 Task: Filter to repositories by "js" to edit pinned items.
Action: Mouse moved to (976, 78)
Screenshot: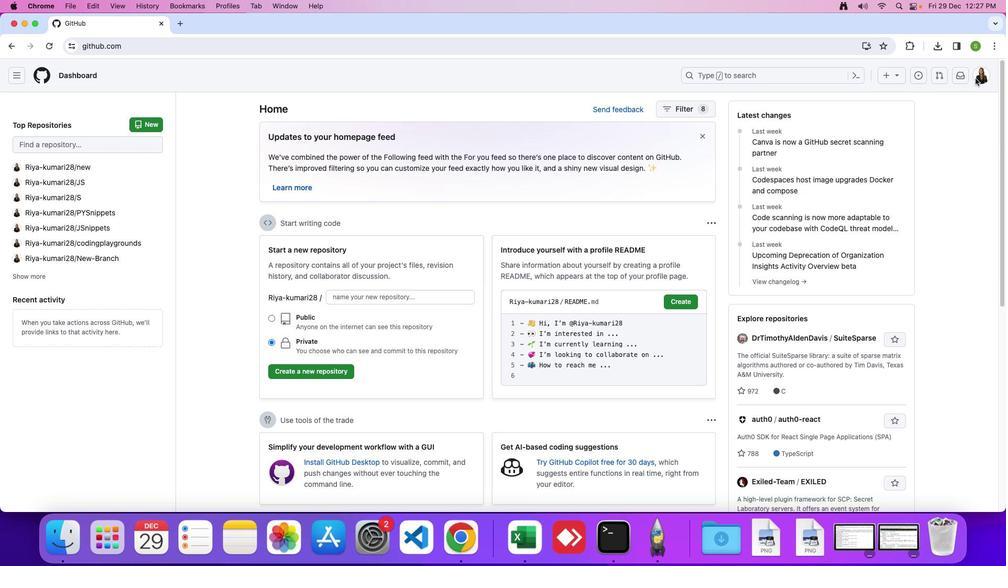 
Action: Mouse pressed left at (976, 78)
Screenshot: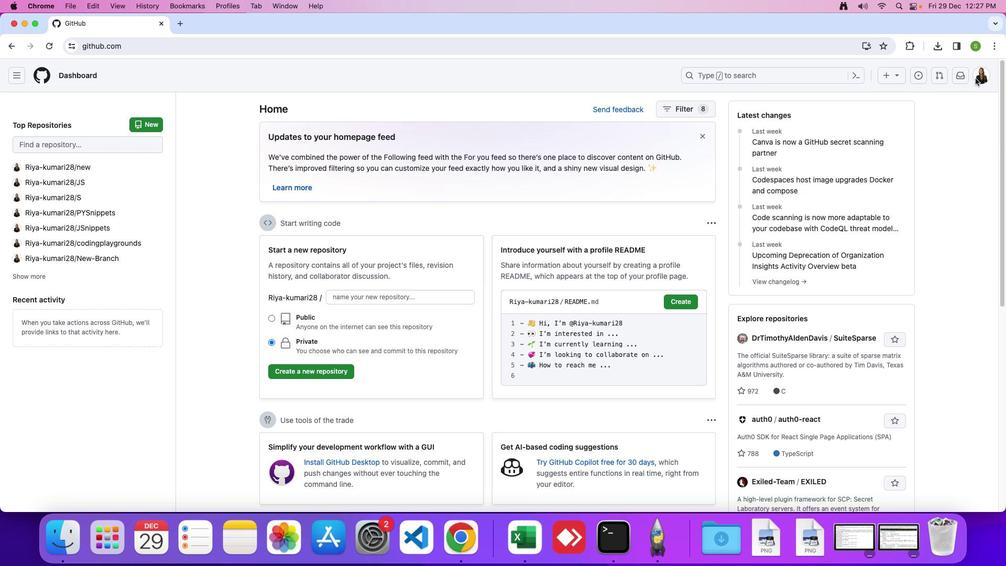
Action: Mouse moved to (984, 73)
Screenshot: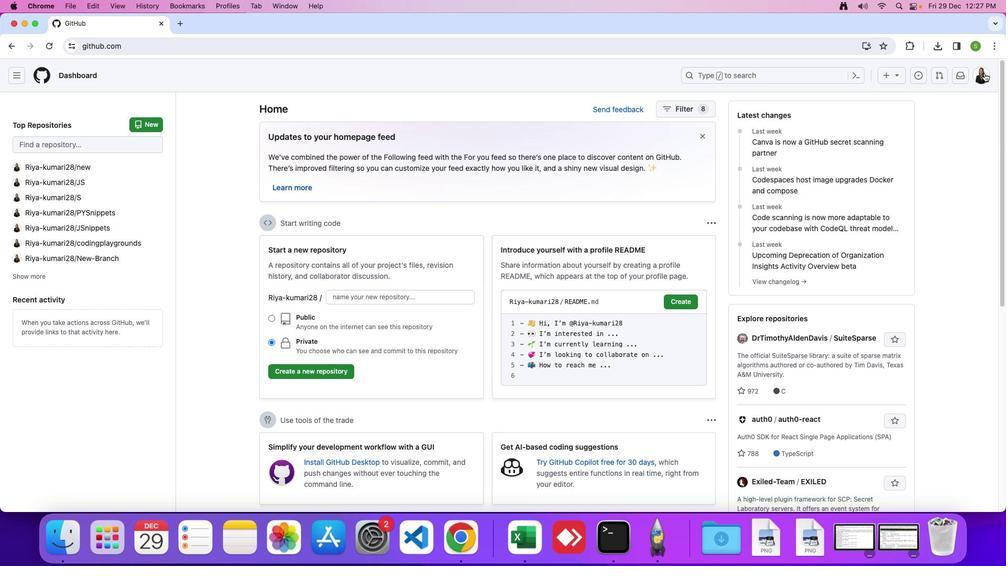 
Action: Mouse pressed left at (984, 73)
Screenshot: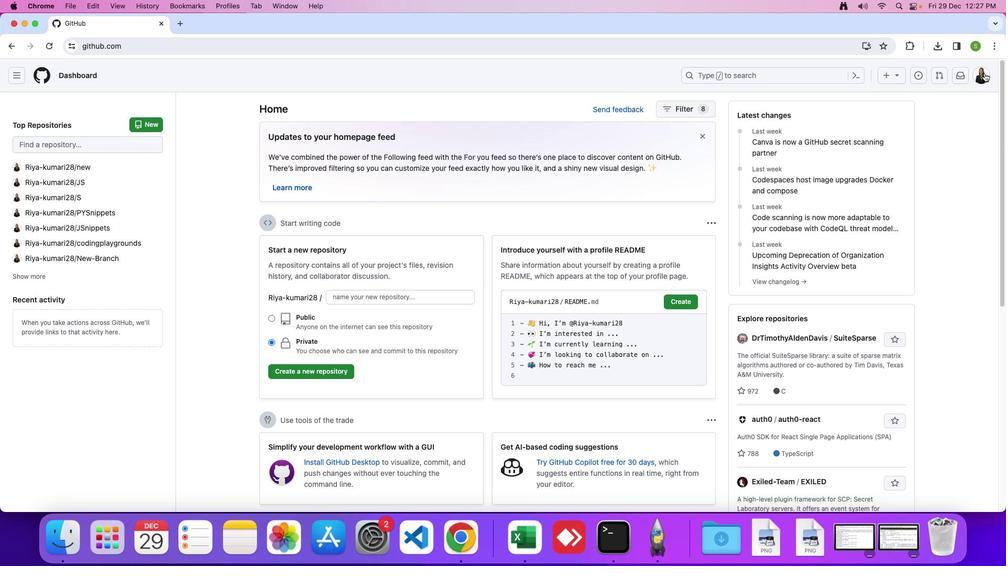
Action: Mouse moved to (892, 125)
Screenshot: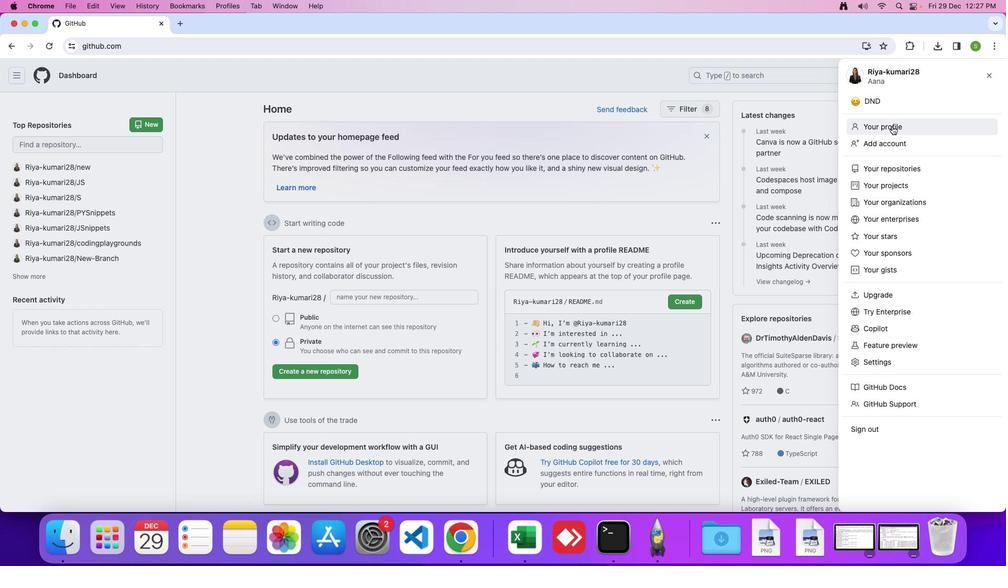 
Action: Mouse pressed left at (892, 125)
Screenshot: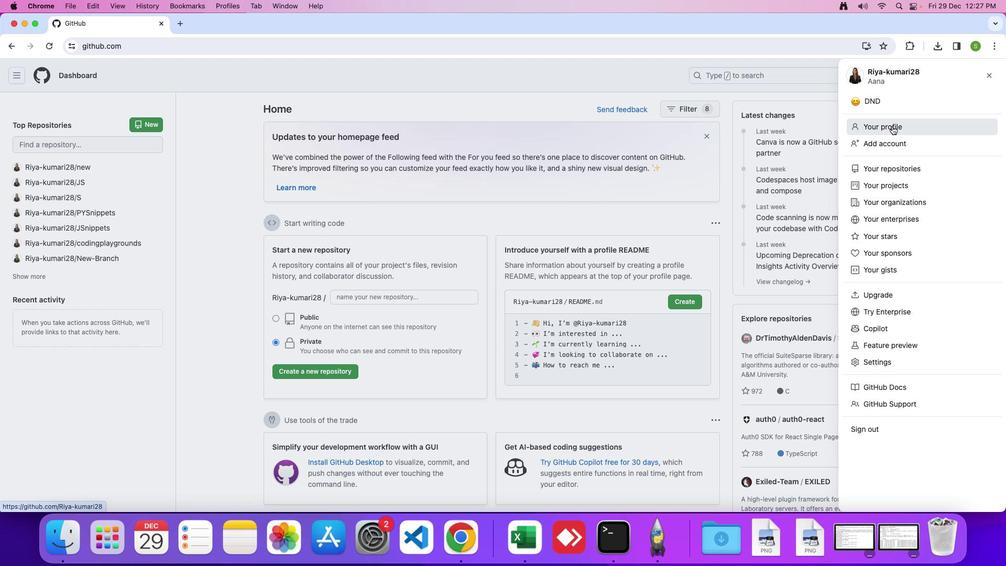 
Action: Mouse moved to (794, 135)
Screenshot: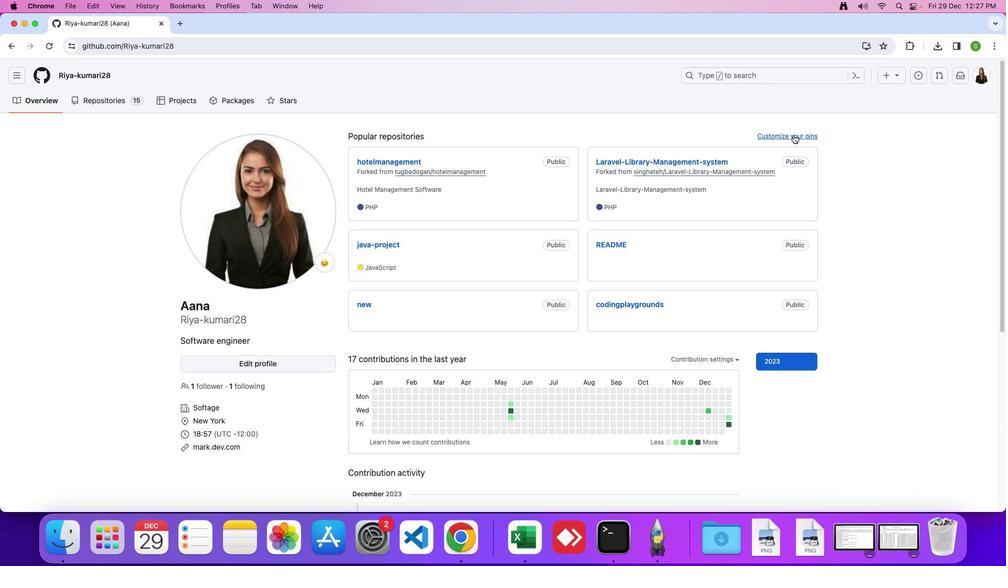 
Action: Mouse pressed left at (794, 135)
Screenshot: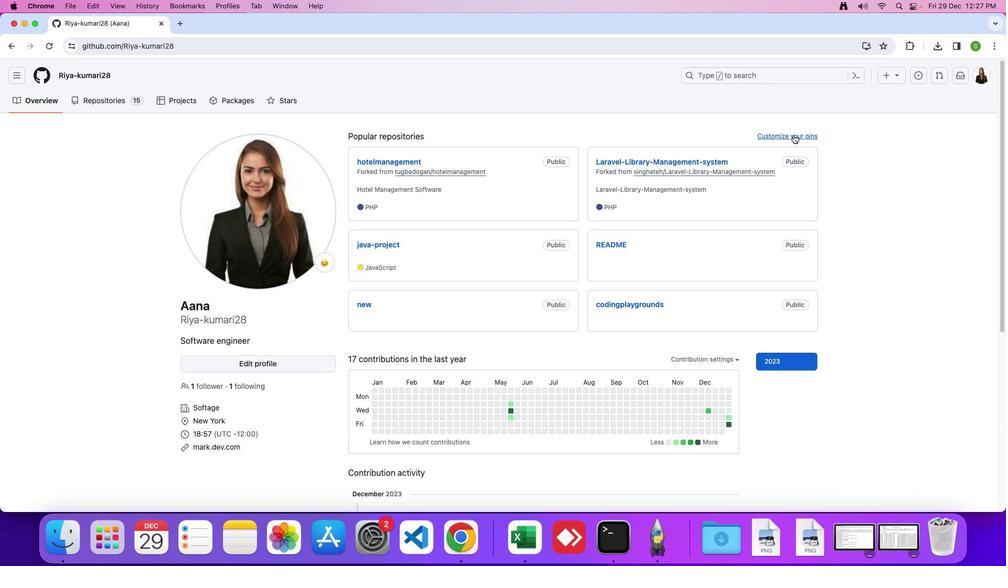 
Action: Mouse moved to (508, 192)
Screenshot: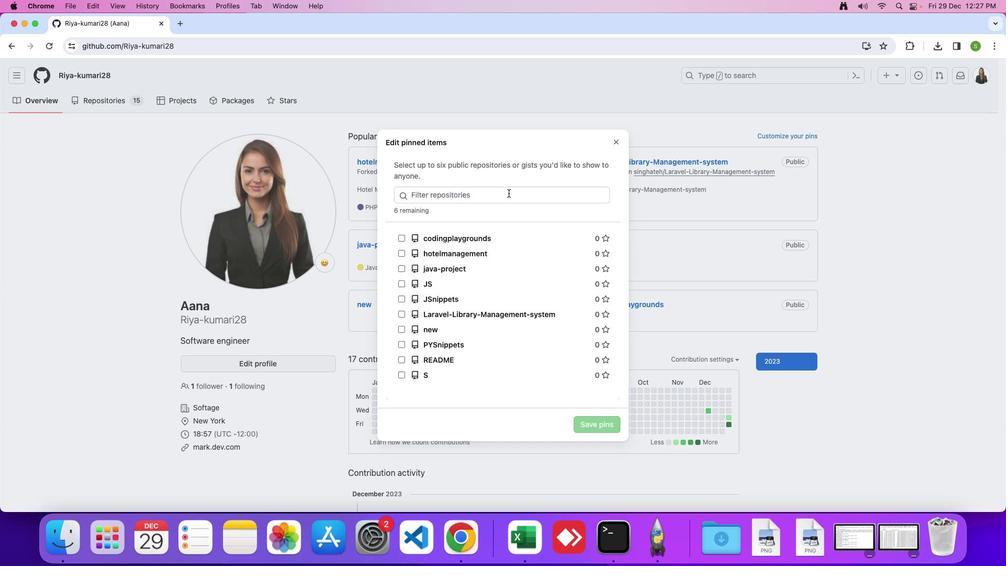 
Action: Mouse pressed left at (508, 192)
Screenshot: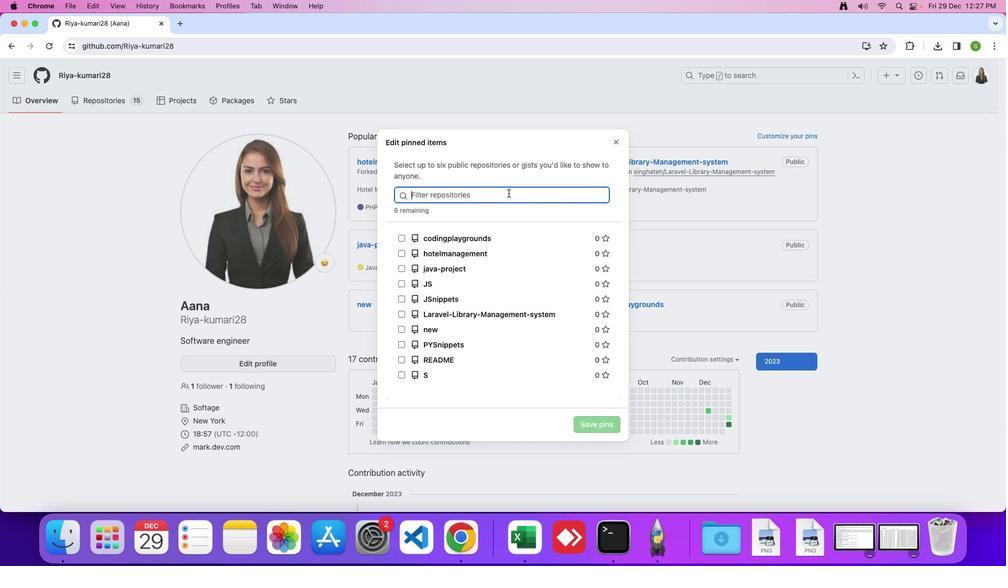 
Action: Key pressed Key.caps_lock'j''s'
Screenshot: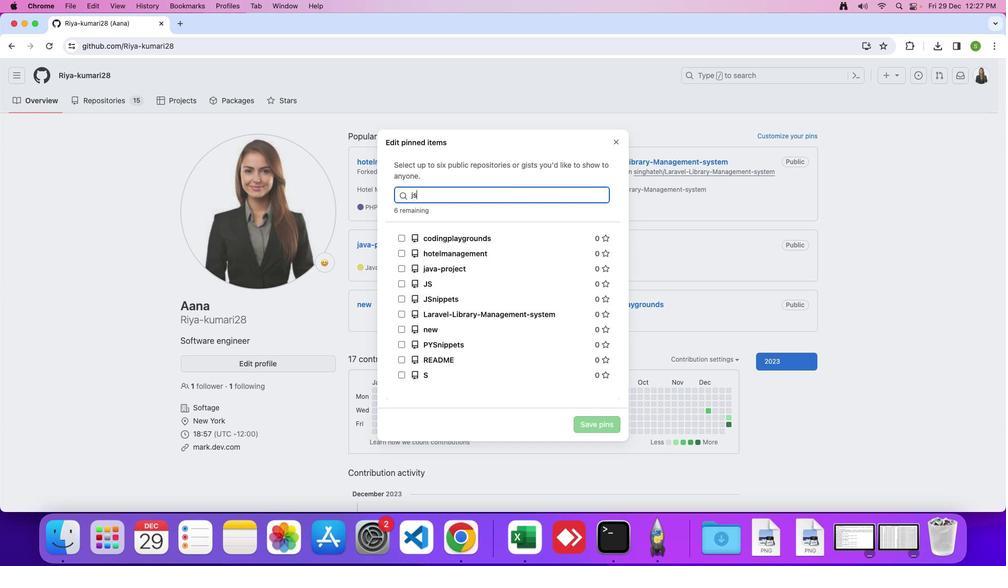 
Action: Mouse moved to (621, 375)
Screenshot: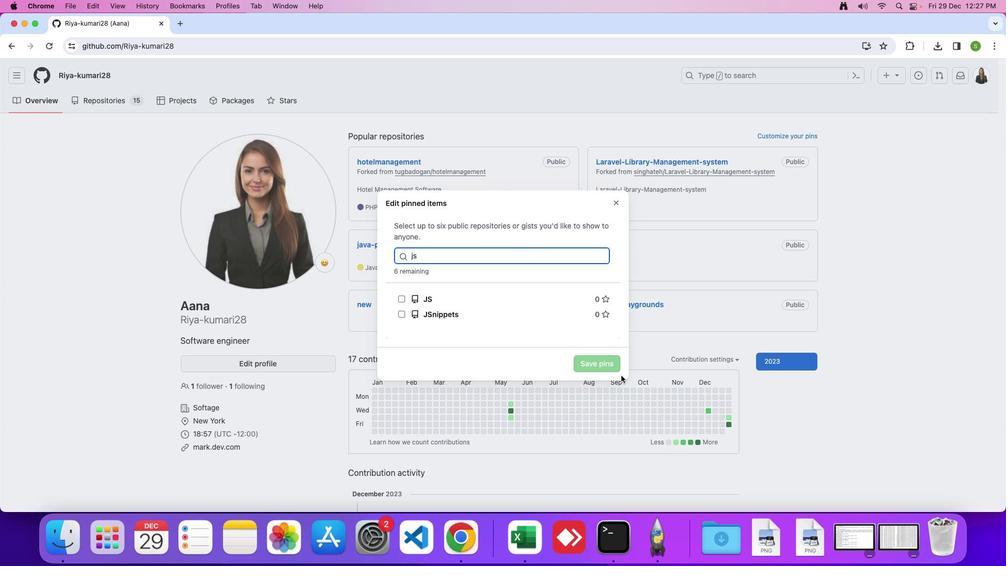 
